 Task: Zoom out the location "Gig Harbor, Washington, United States" two times.
Action: Mouse moved to (428, 170)
Screenshot: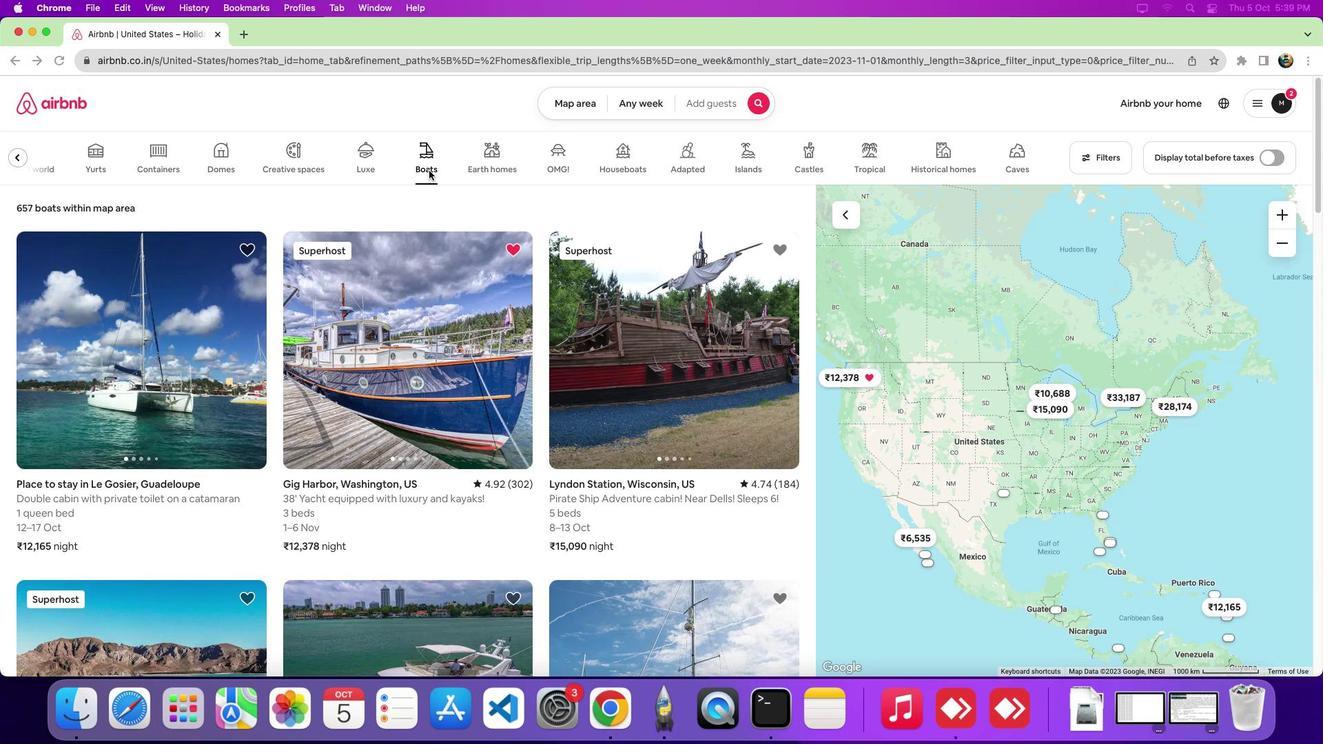 
Action: Mouse pressed left at (428, 170)
Screenshot: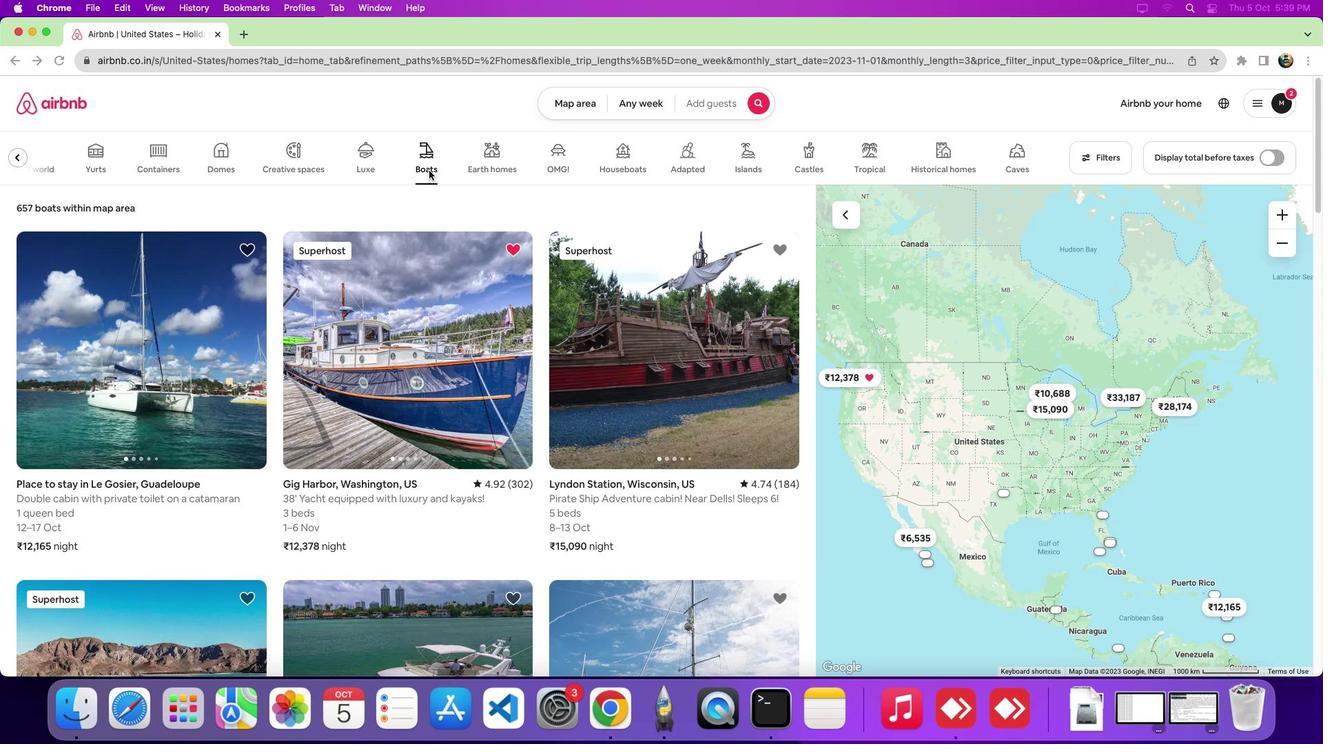 
Action: Mouse moved to (430, 287)
Screenshot: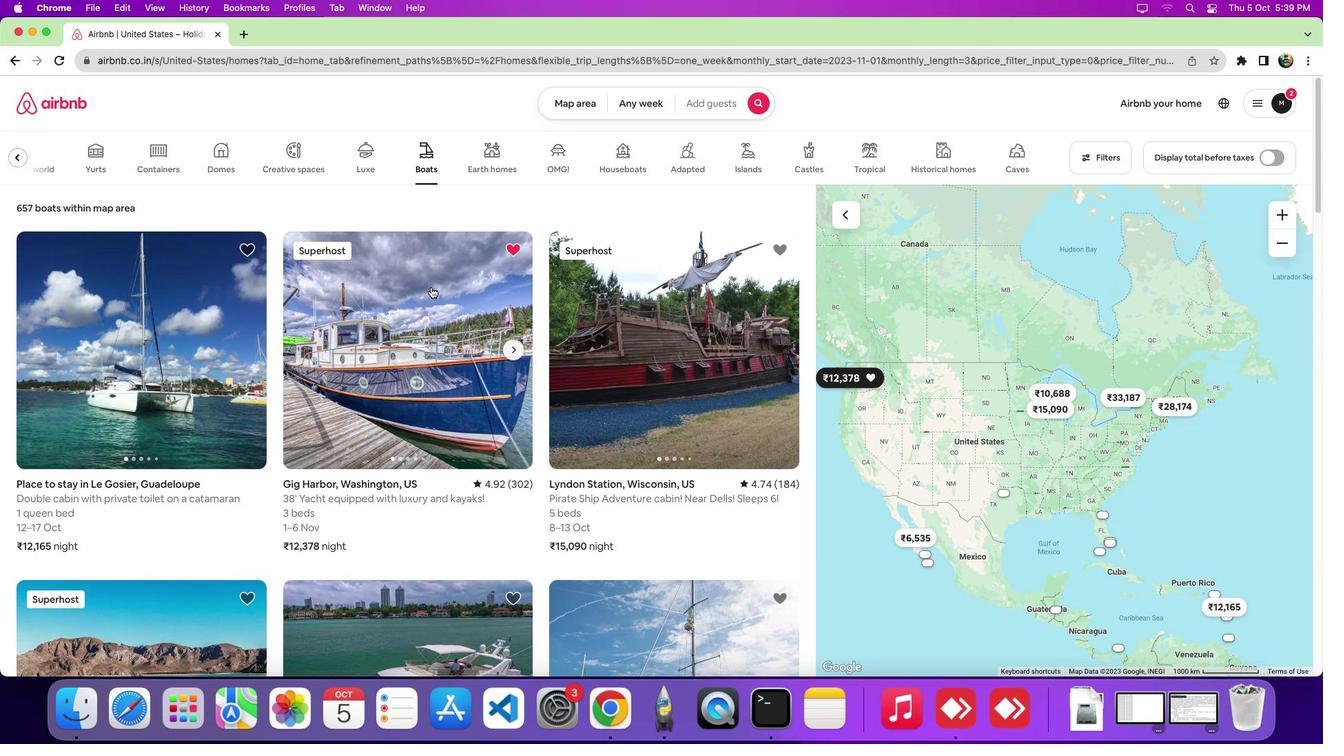 
Action: Mouse pressed left at (430, 287)
Screenshot: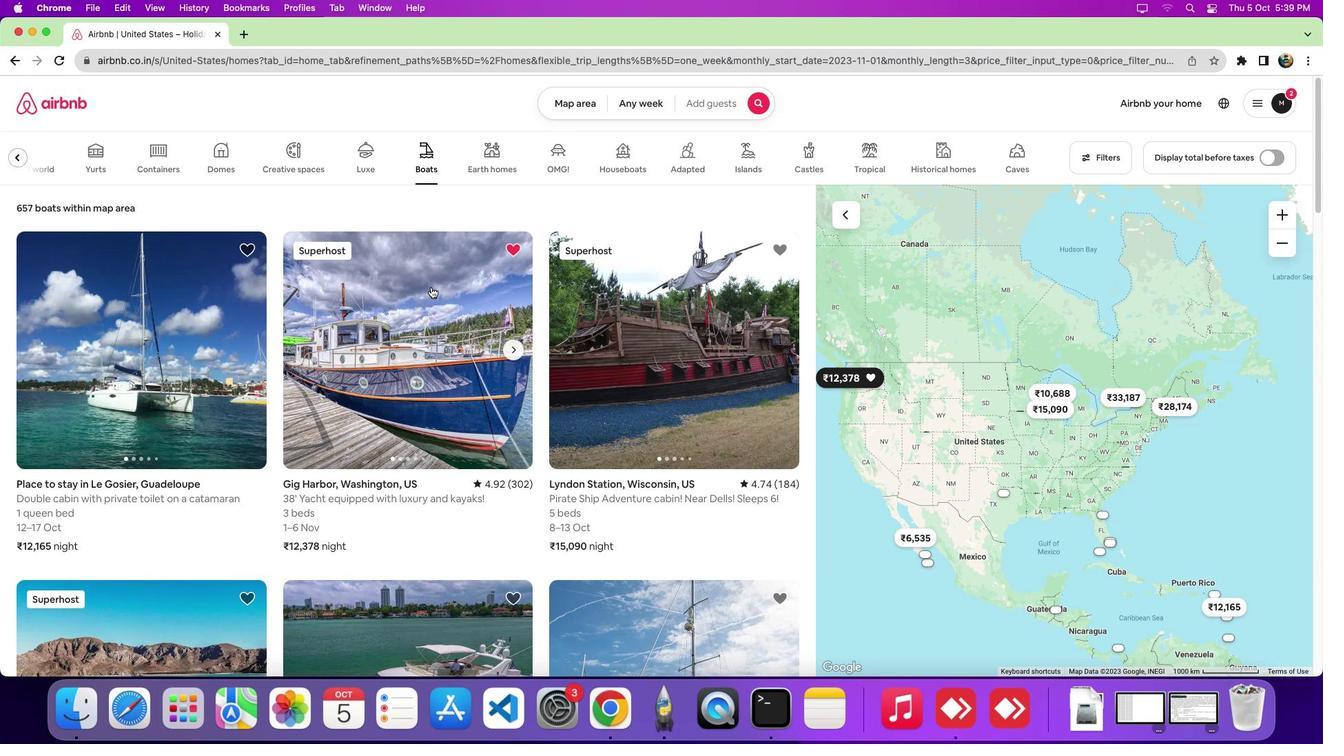
Action: Mouse moved to (869, 480)
Screenshot: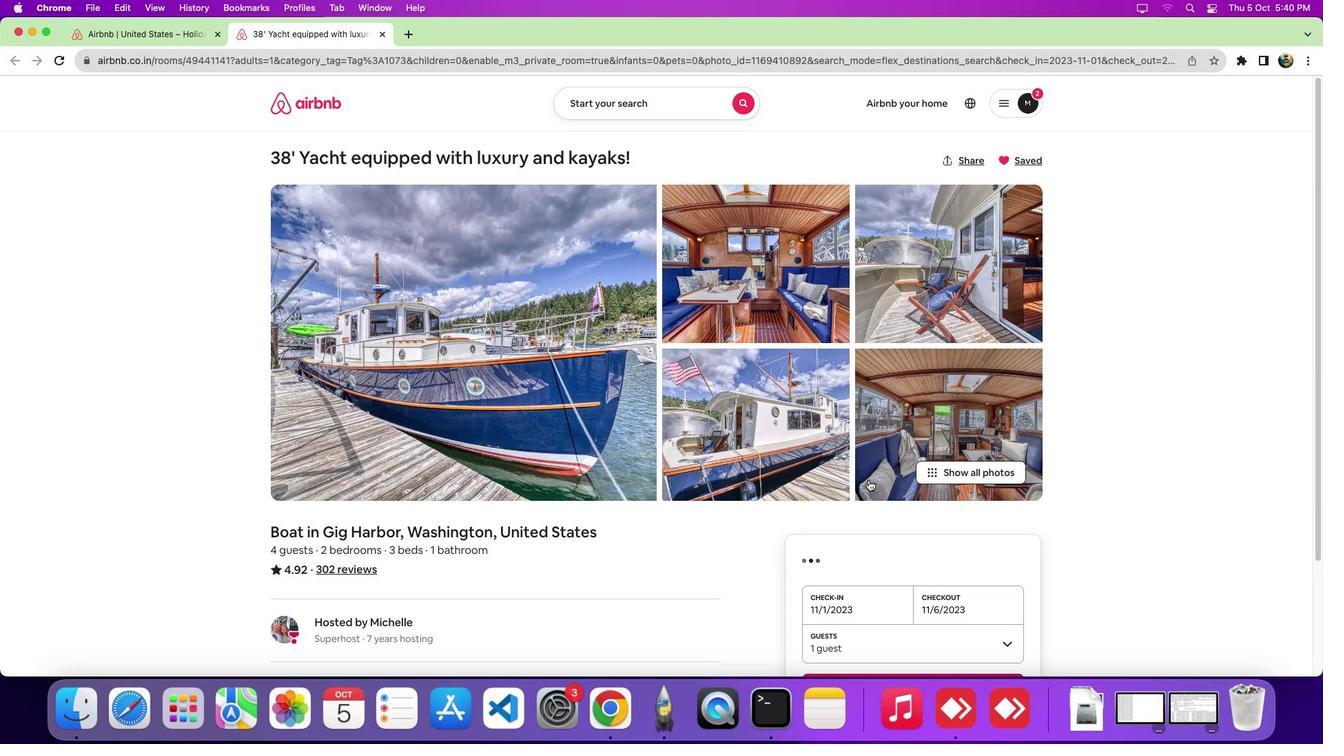 
Action: Mouse scrolled (869, 480) with delta (0, 0)
Screenshot: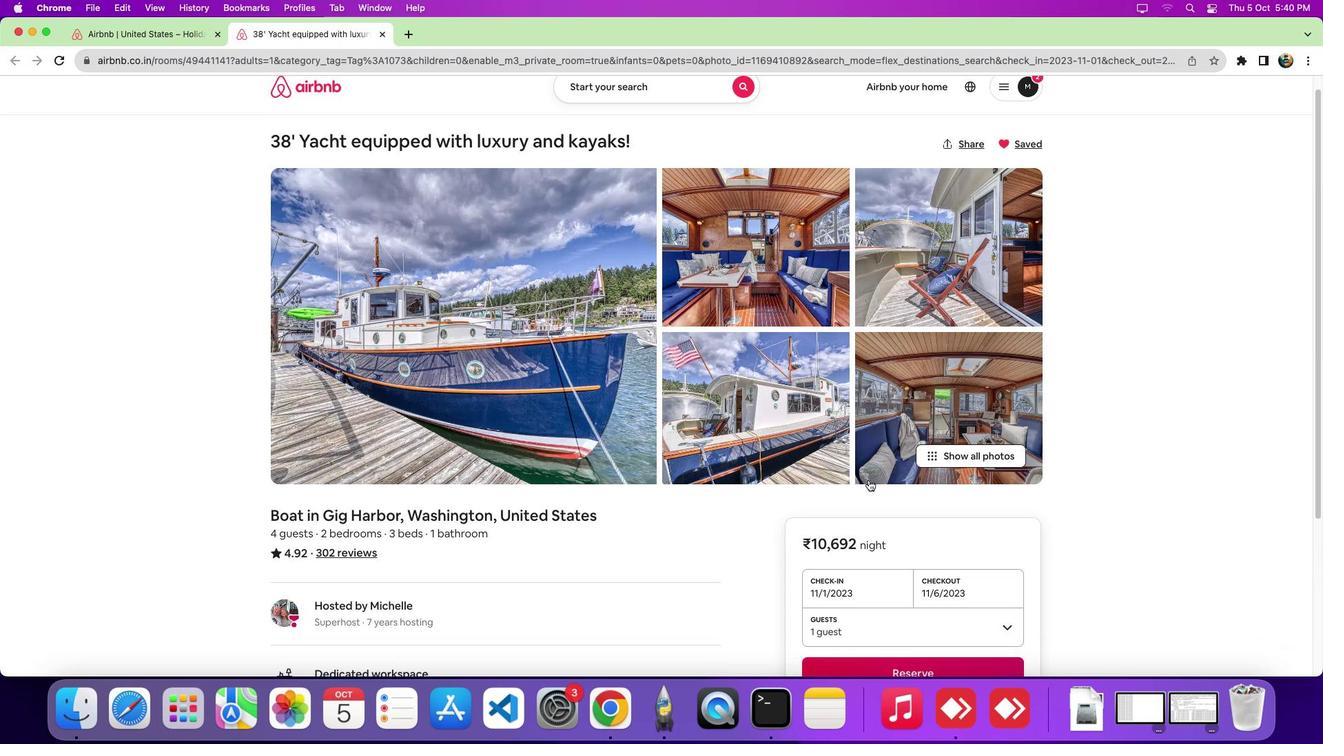 
Action: Mouse scrolled (869, 480) with delta (0, -1)
Screenshot: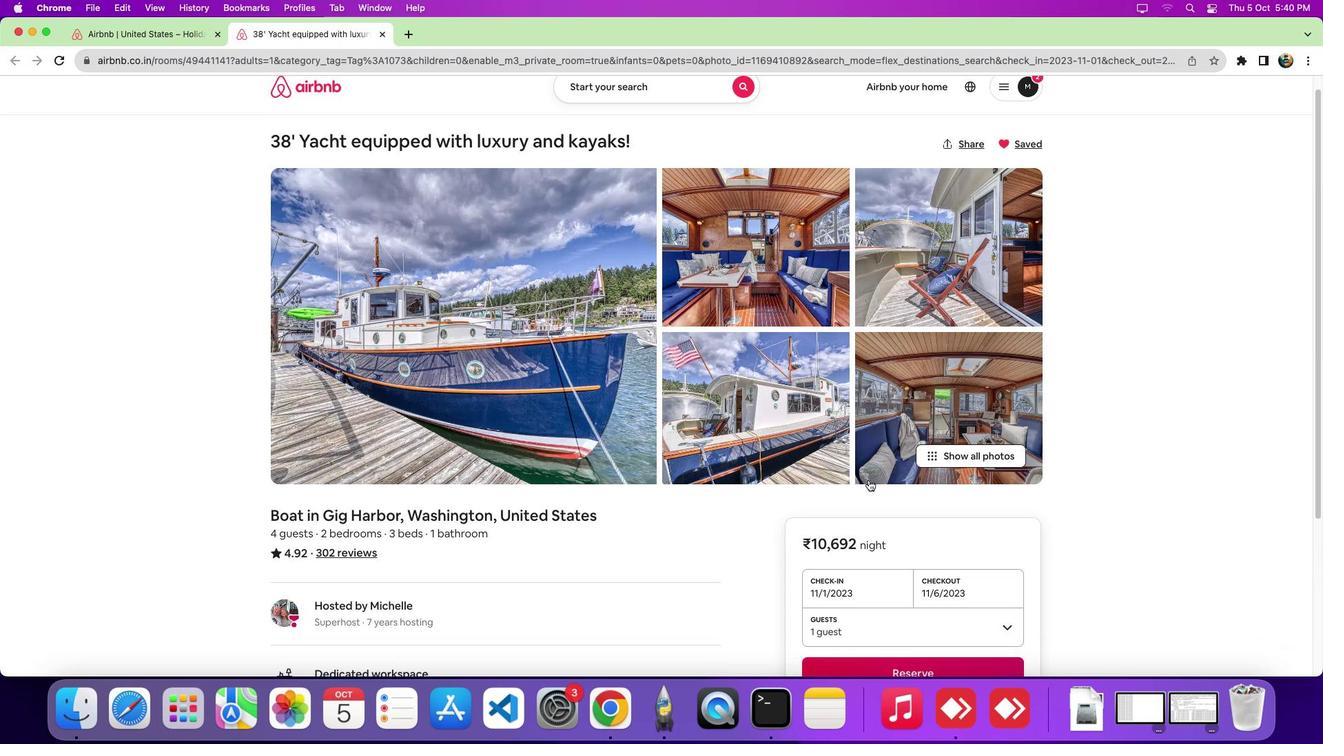 
Action: Mouse scrolled (869, 480) with delta (0, -6)
Screenshot: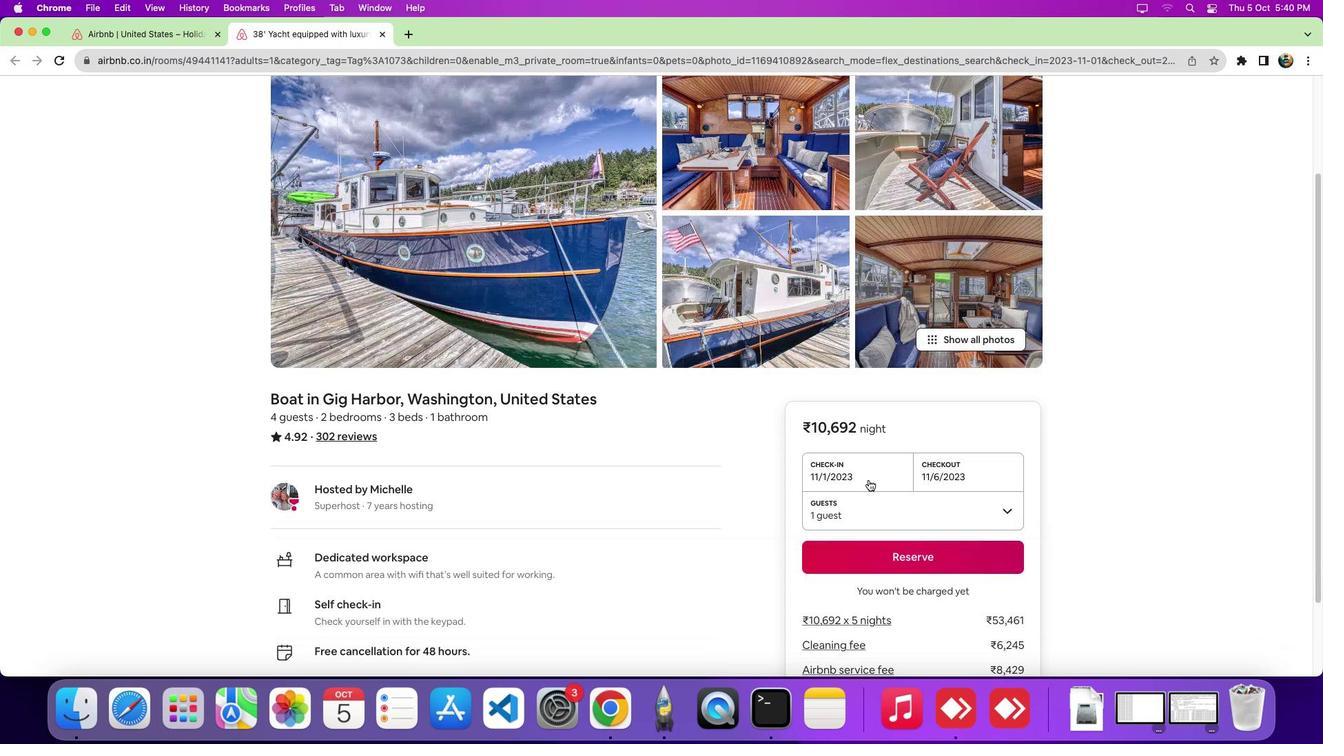 
Action: Mouse scrolled (869, 480) with delta (0, -9)
Screenshot: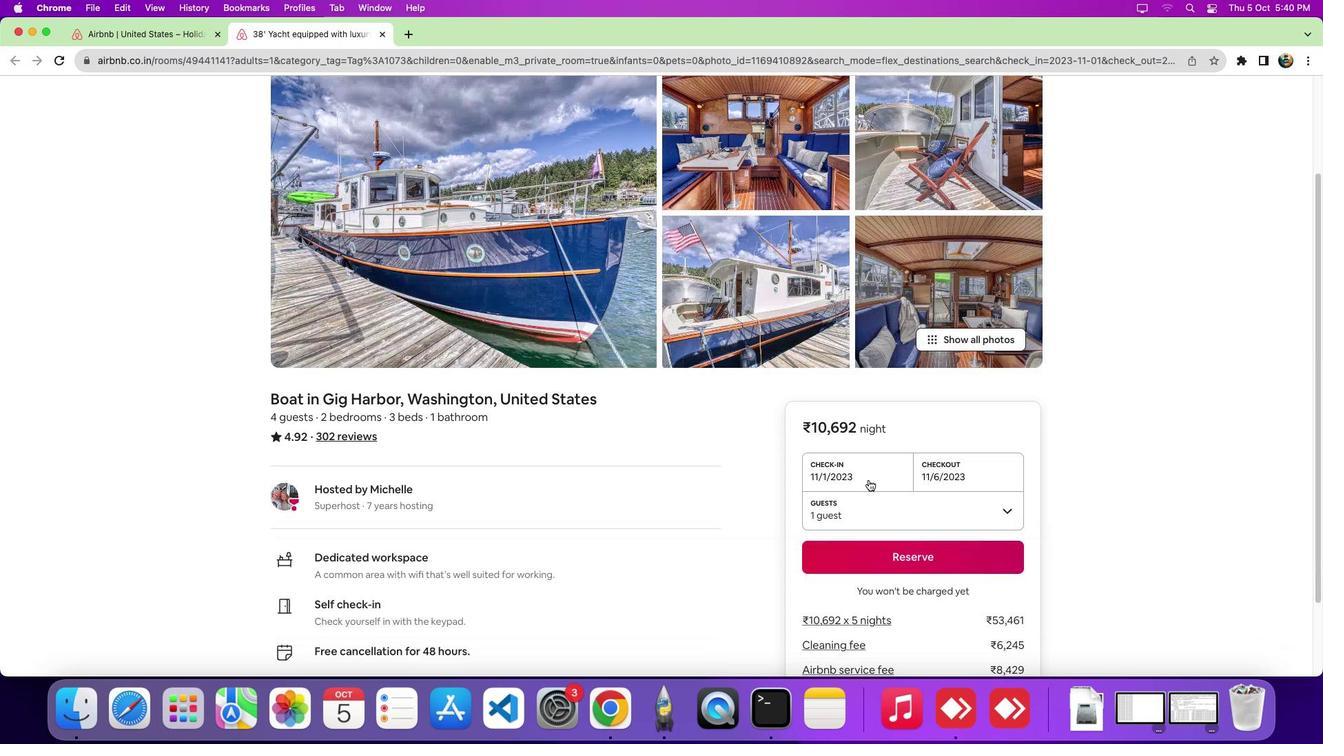 
Action: Mouse scrolled (869, 480) with delta (0, -10)
Screenshot: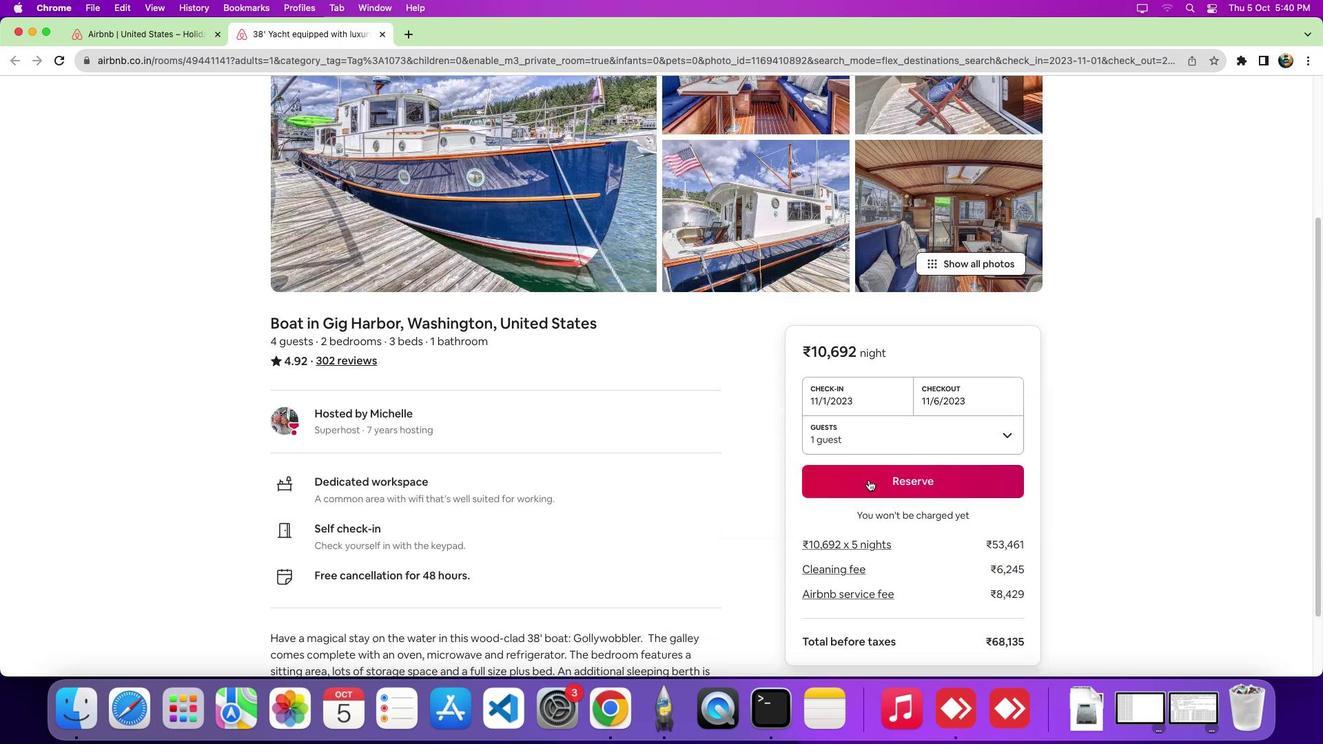 
Action: Mouse moved to (869, 480)
Screenshot: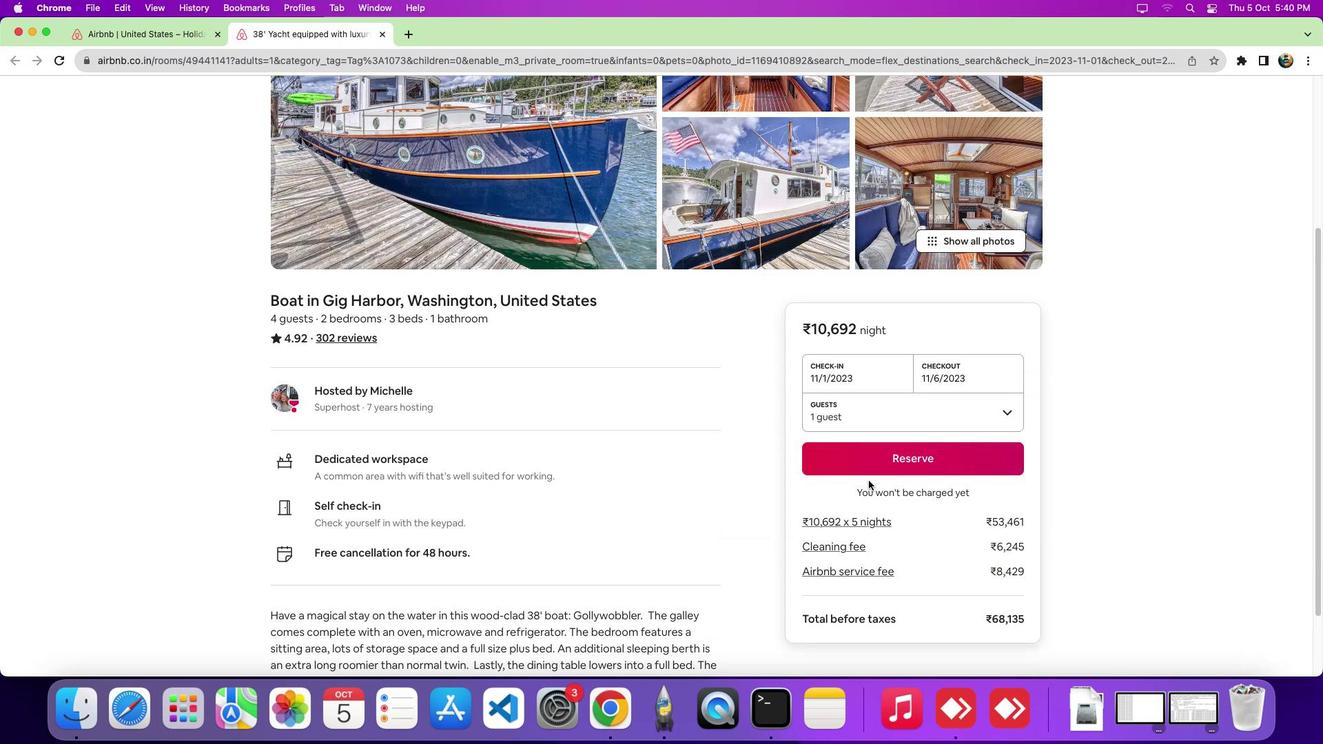 
Action: Mouse scrolled (869, 480) with delta (0, 0)
Screenshot: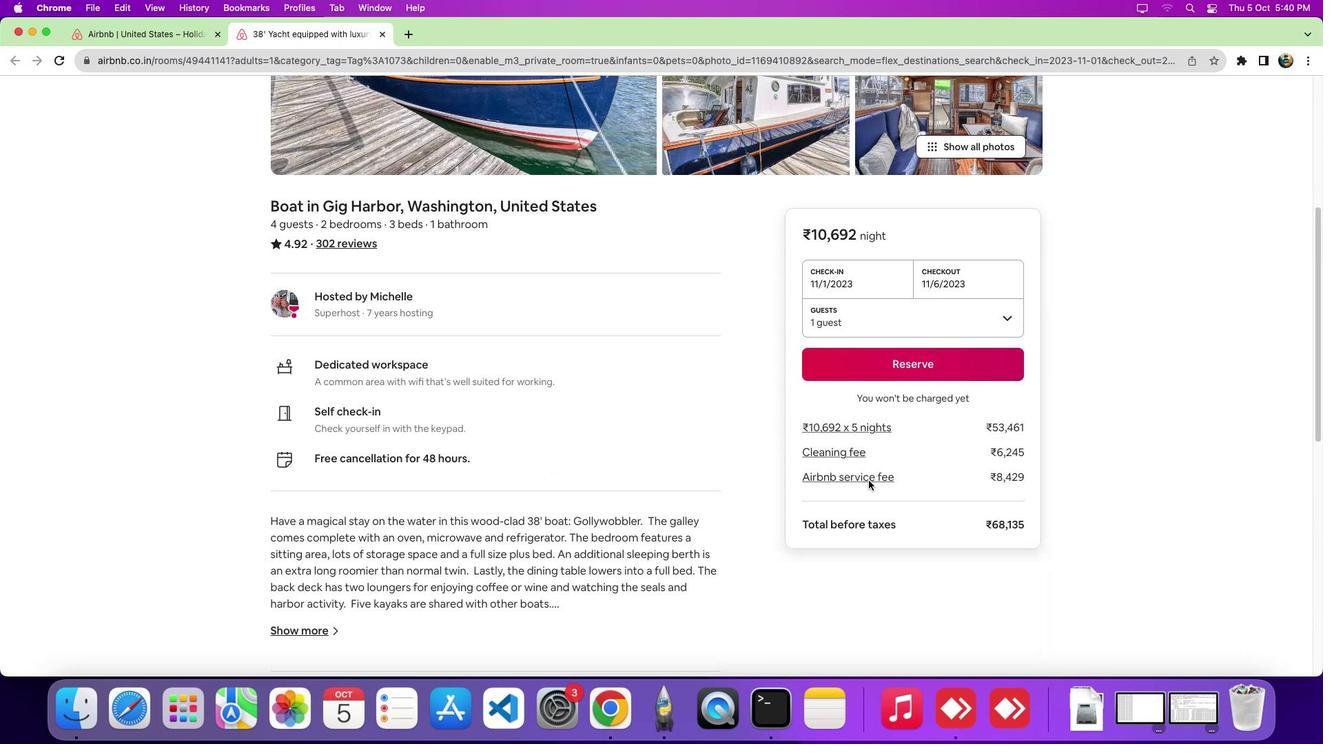 
Action: Mouse scrolled (869, 480) with delta (0, -1)
Screenshot: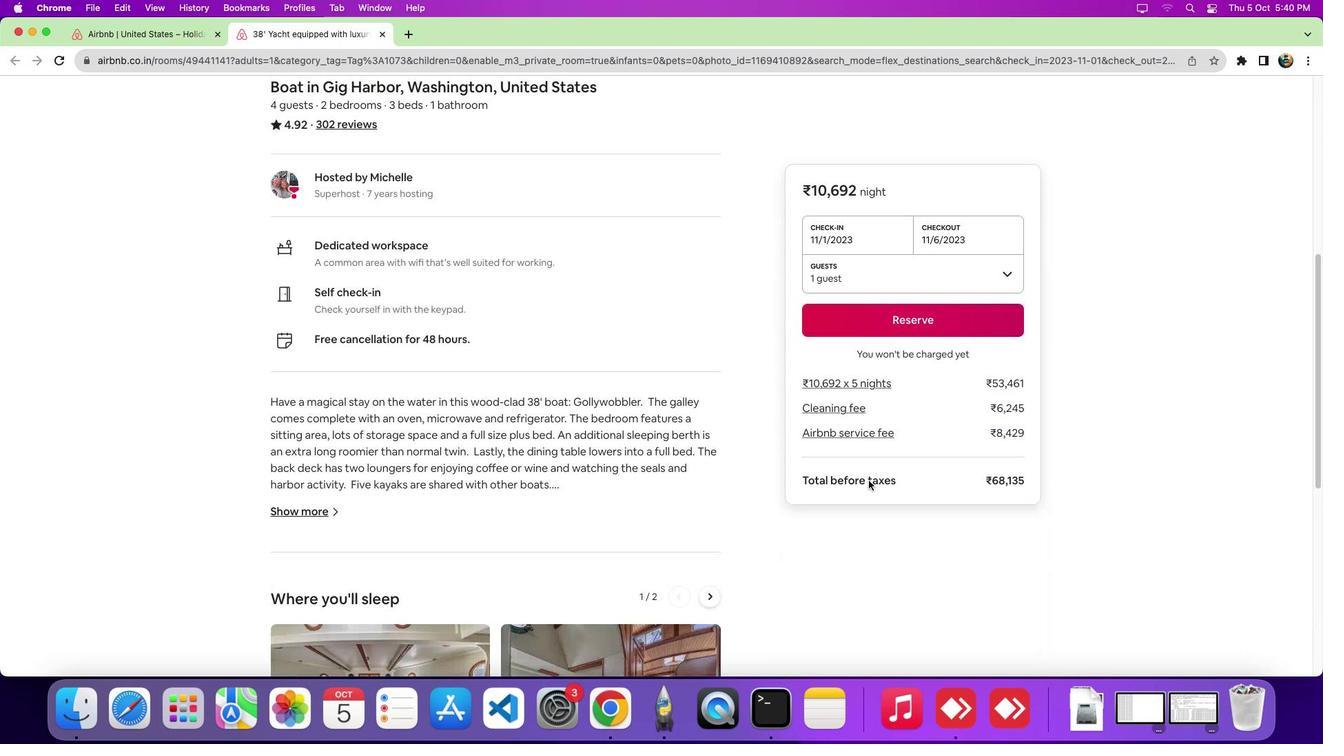 
Action: Mouse scrolled (869, 480) with delta (0, -6)
Screenshot: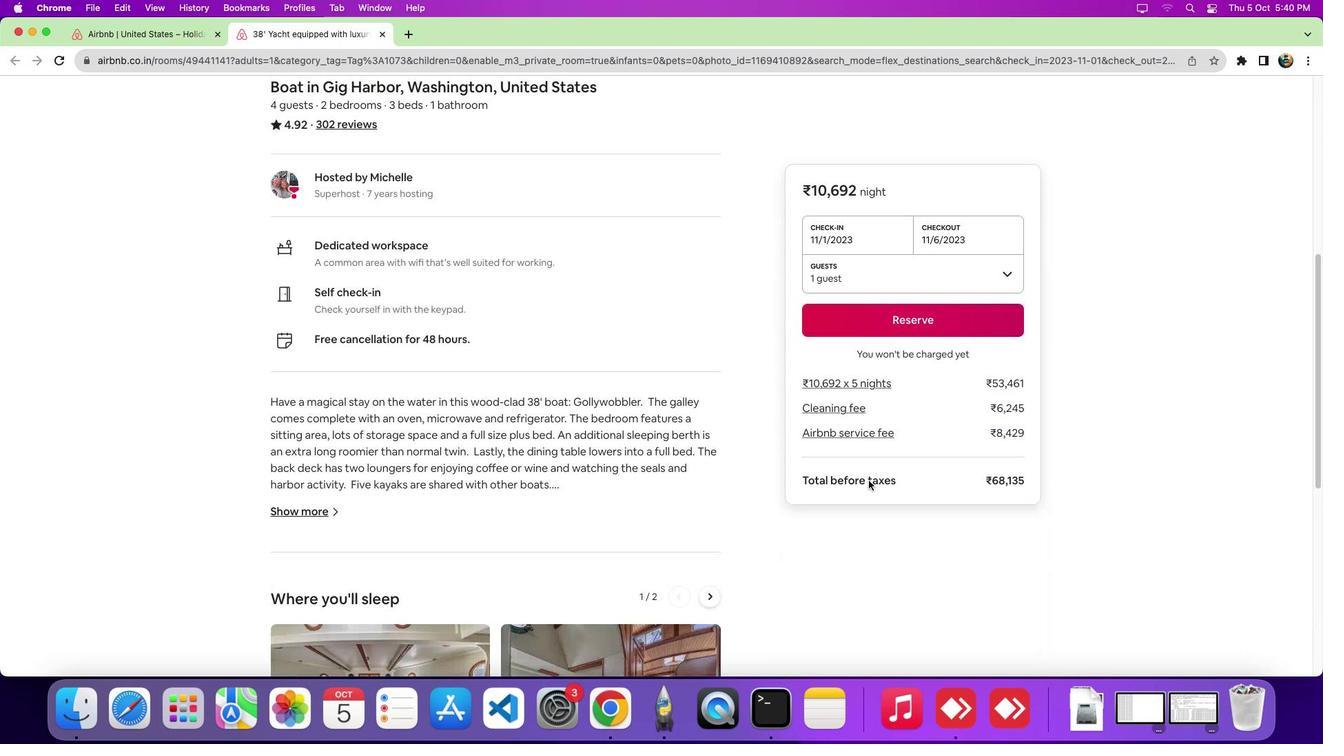 
Action: Mouse scrolled (869, 480) with delta (0, -8)
Screenshot: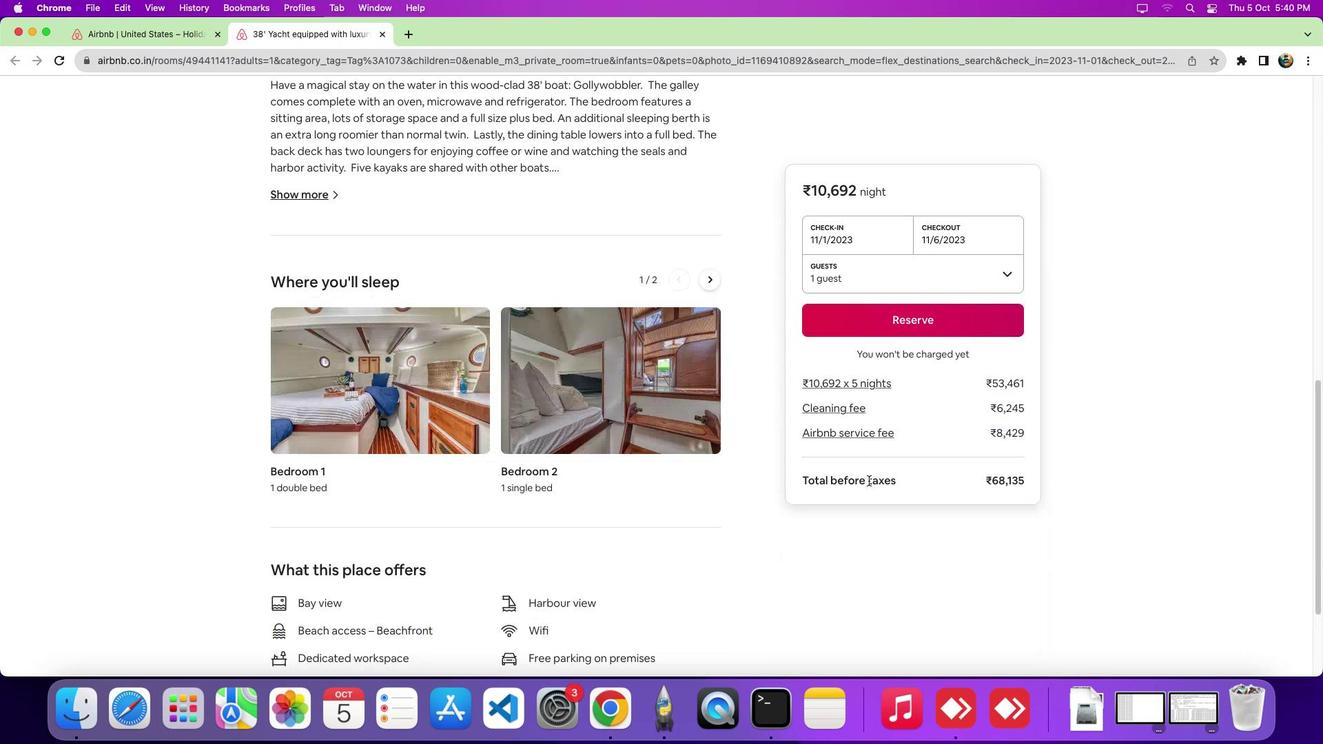 
Action: Mouse scrolled (869, 480) with delta (0, 0)
Screenshot: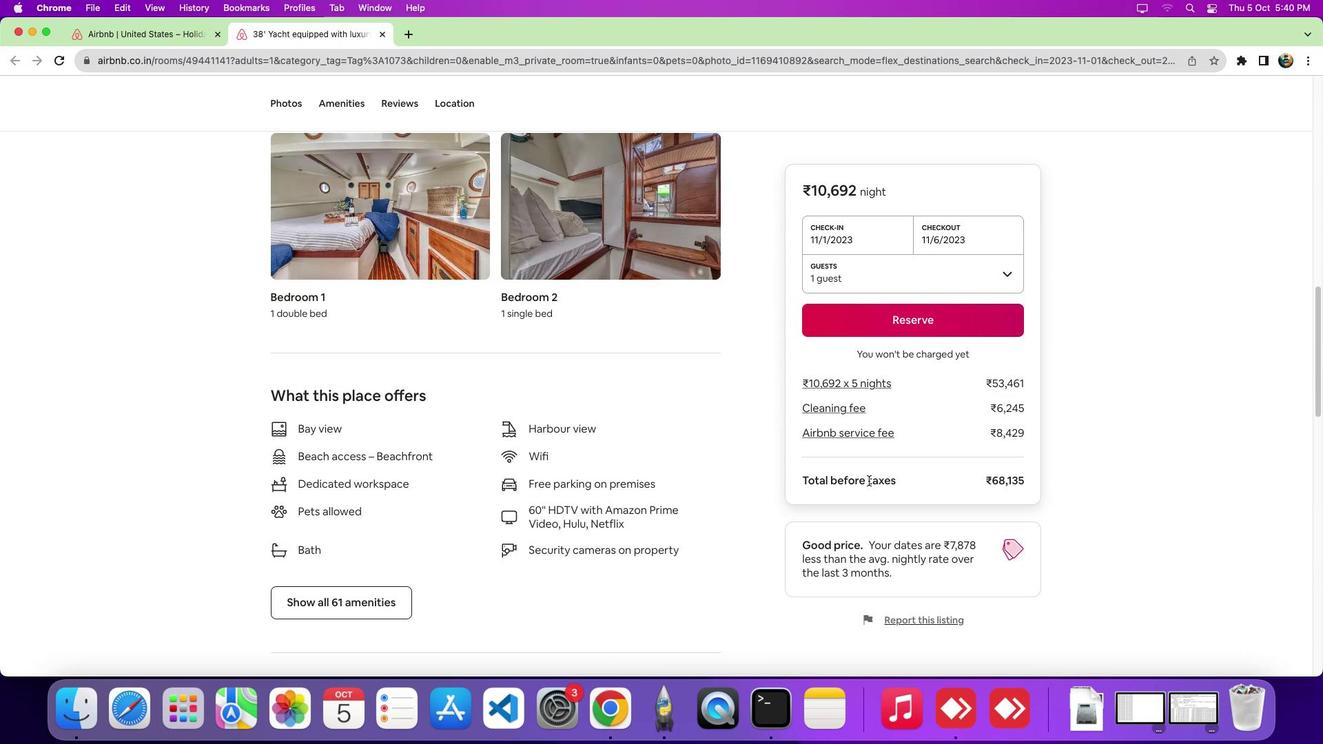 
Action: Mouse scrolled (869, 480) with delta (0, -1)
Screenshot: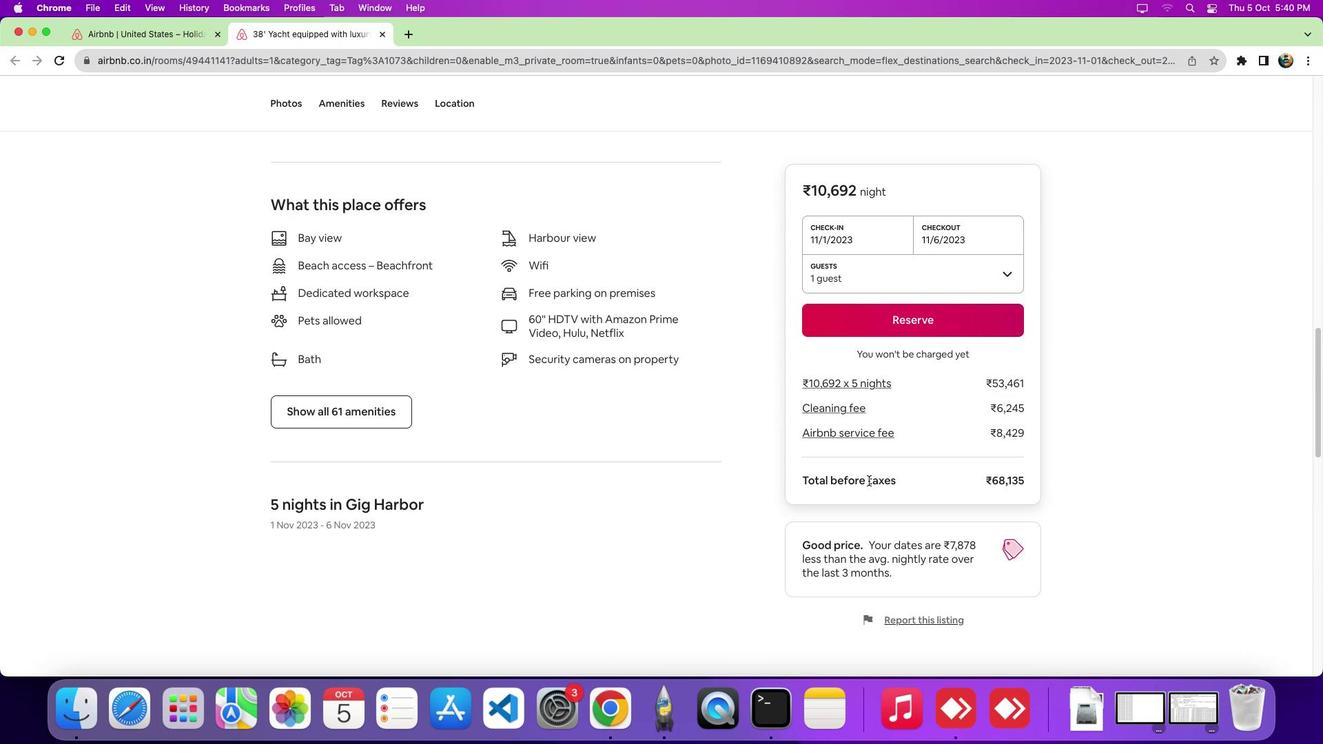 
Action: Mouse scrolled (869, 480) with delta (0, -6)
Screenshot: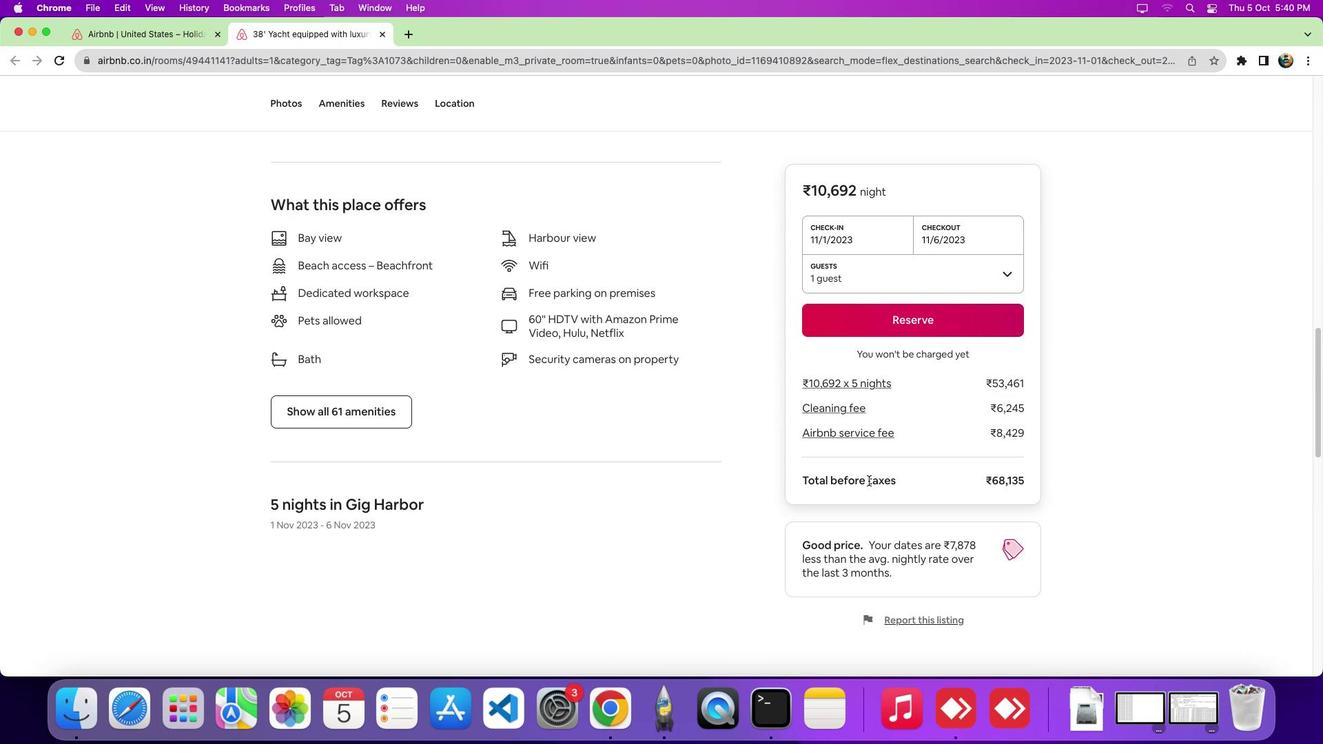 
Action: Mouse scrolled (869, 480) with delta (0, -8)
Screenshot: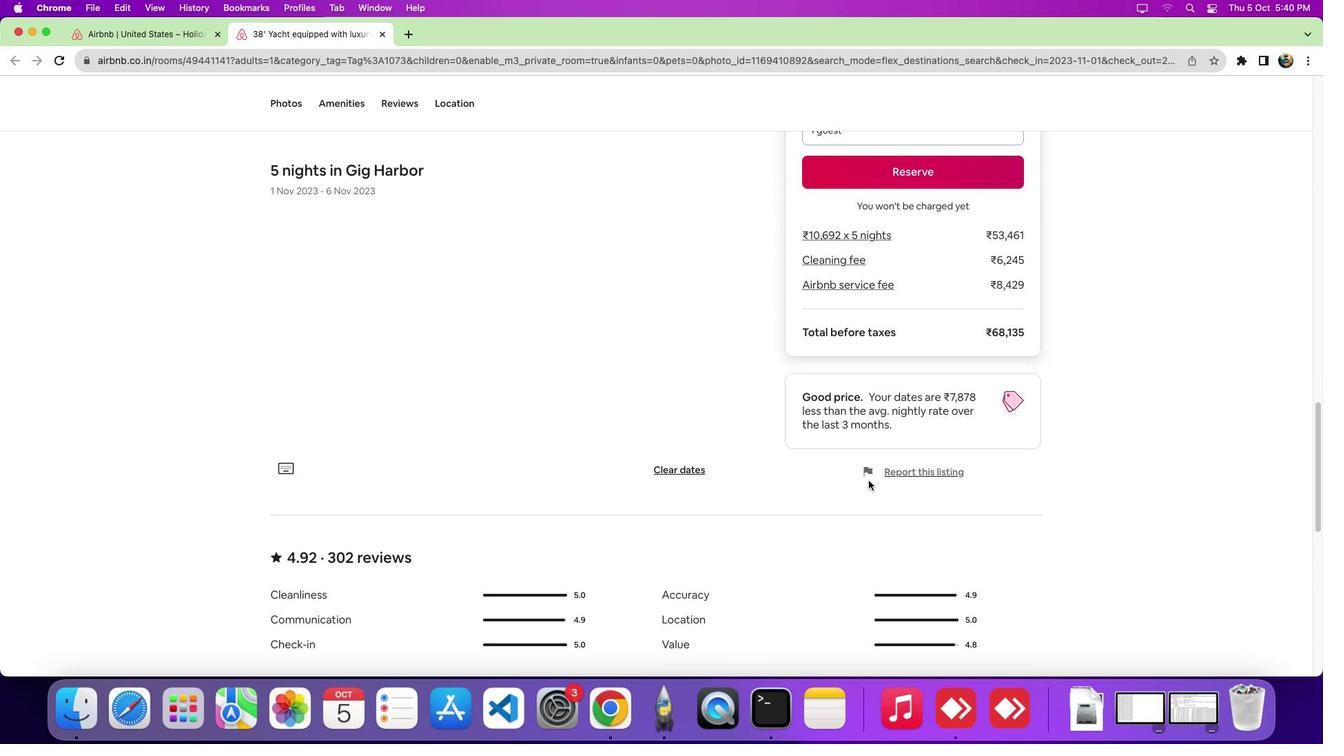 
Action: Mouse moved to (449, 105)
Screenshot: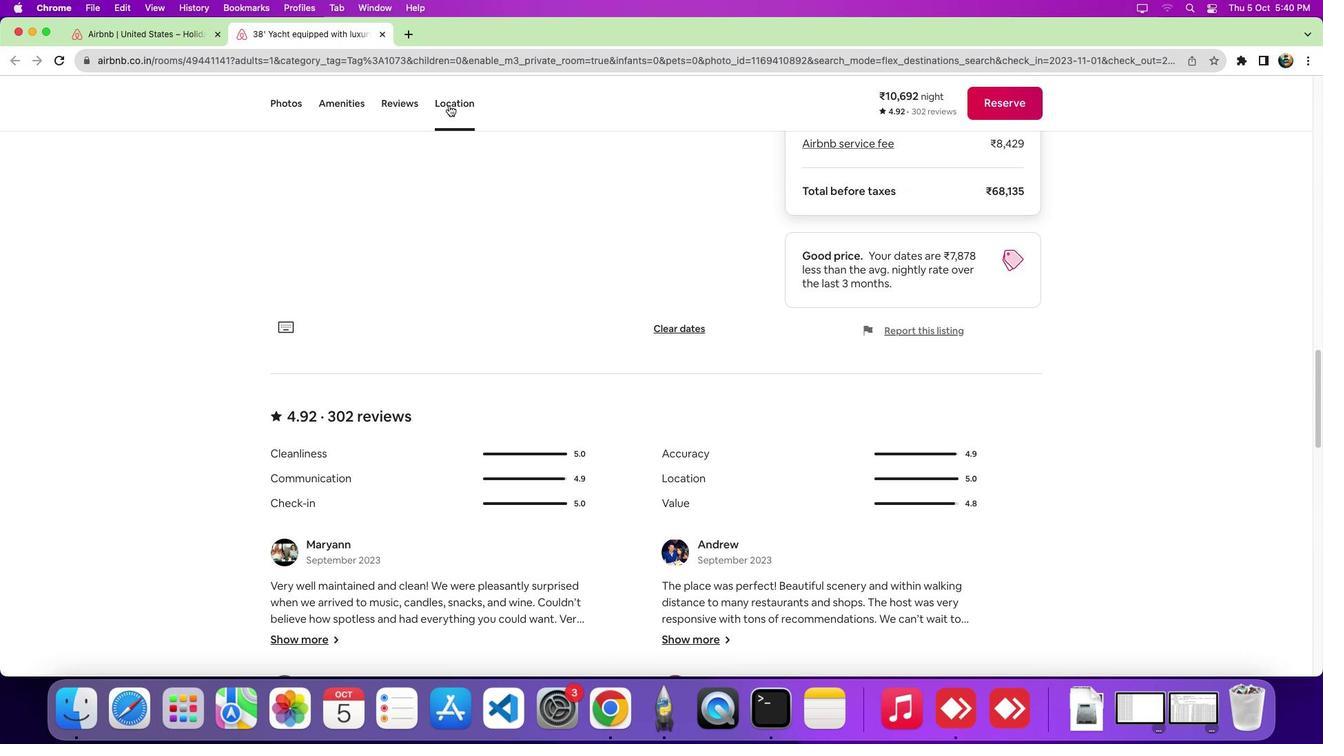 
Action: Mouse pressed left at (449, 105)
Screenshot: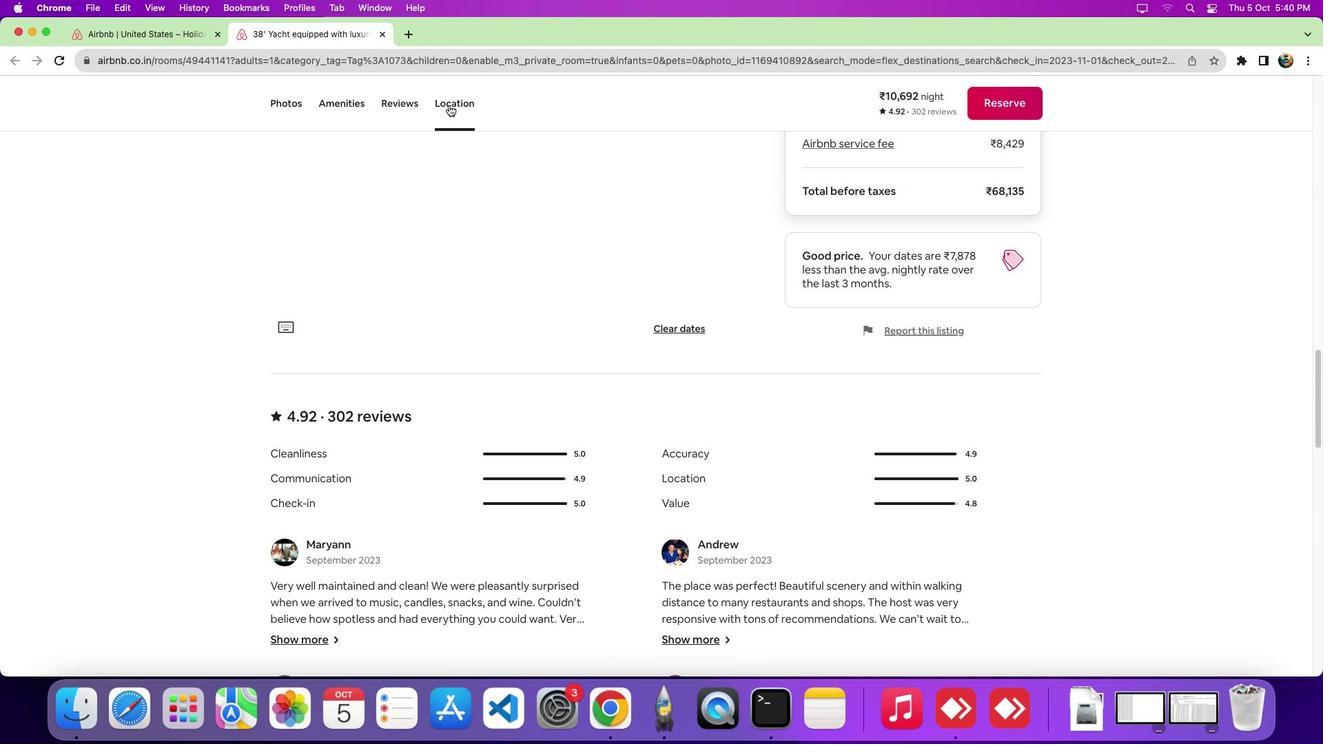 
Action: Mouse moved to (1017, 320)
Screenshot: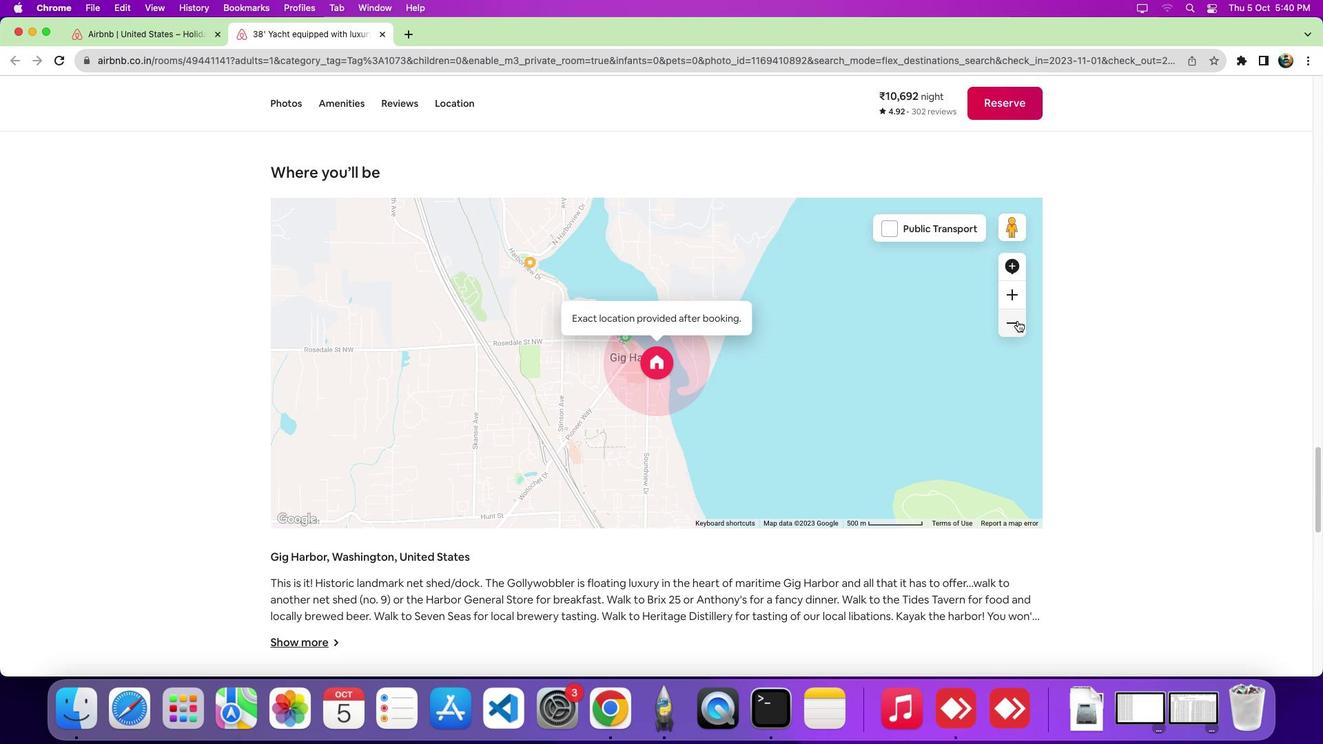 
Action: Mouse pressed left at (1017, 320)
Screenshot: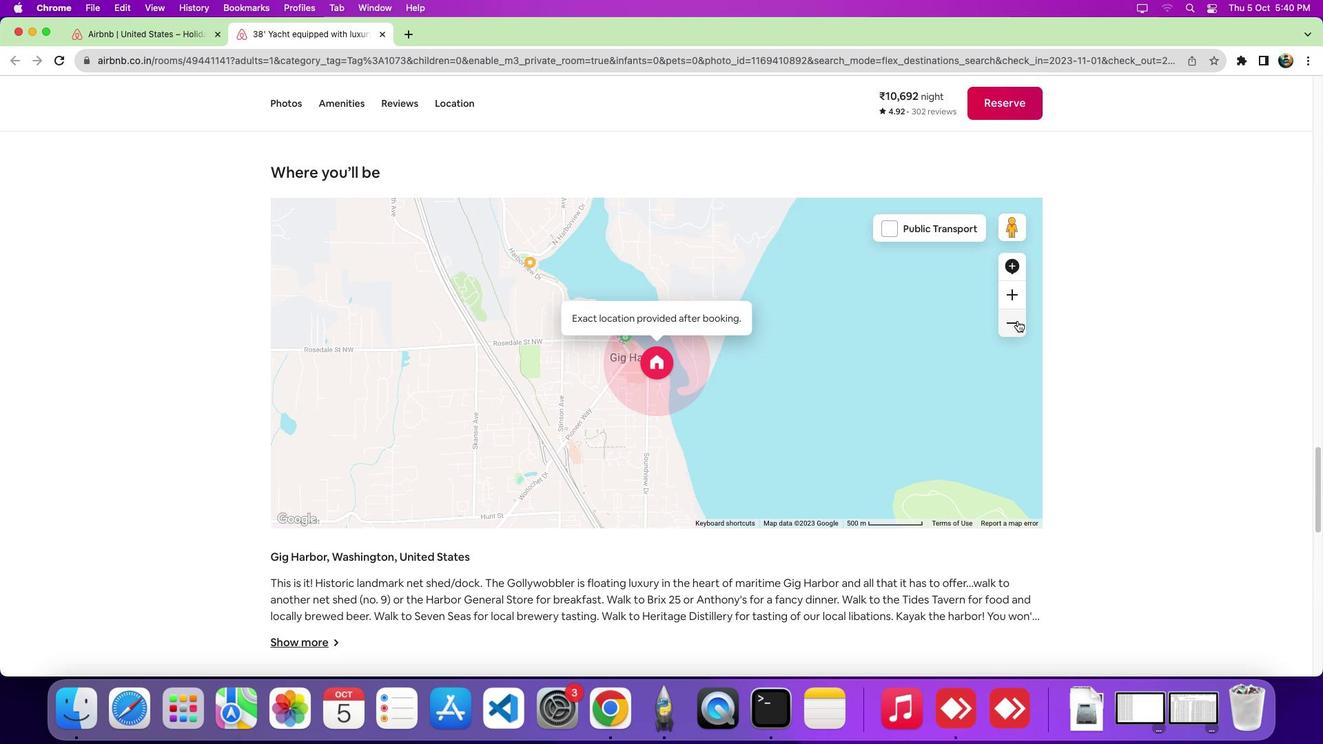 
Action: Mouse pressed left at (1017, 320)
Screenshot: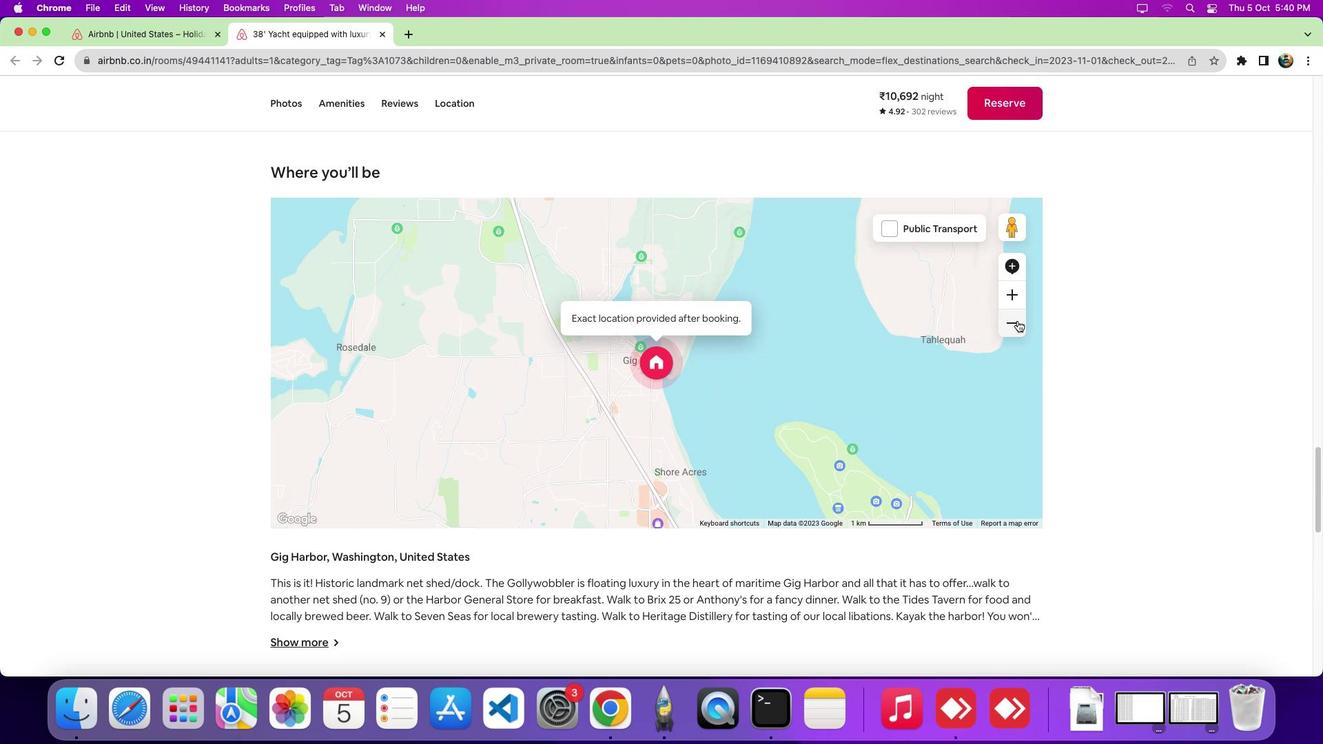 
